 Task: Set Answer 2 of the checkboxes to "Time".
Action: Mouse moved to (574, 391)
Screenshot: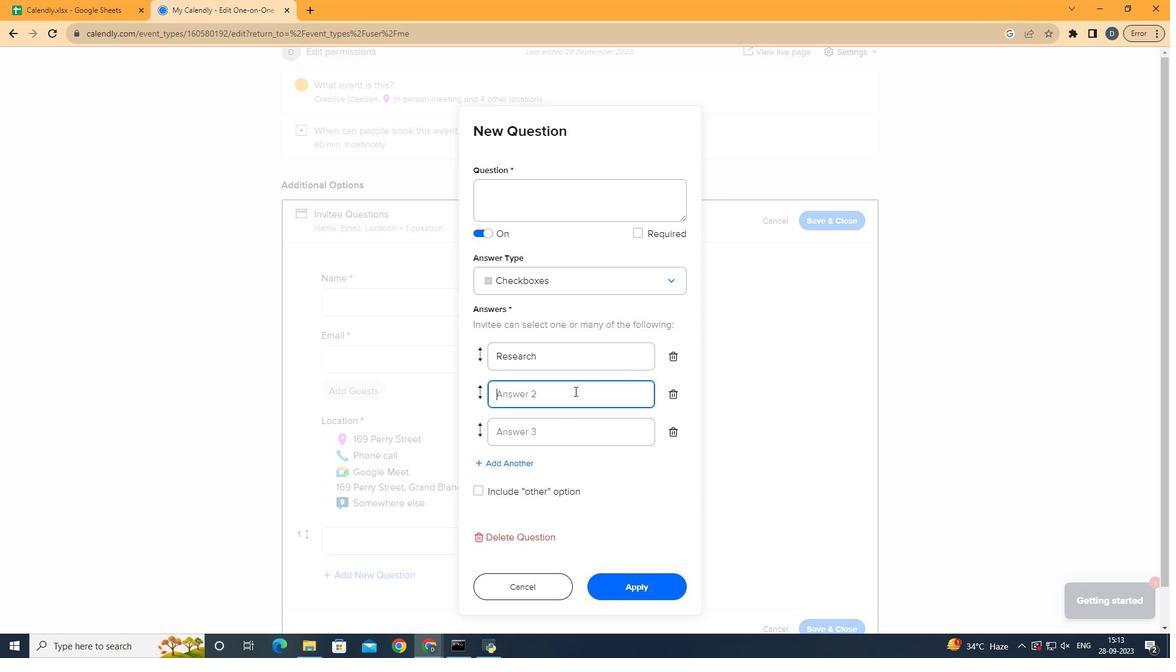 
Action: Mouse pressed left at (574, 391)
Screenshot: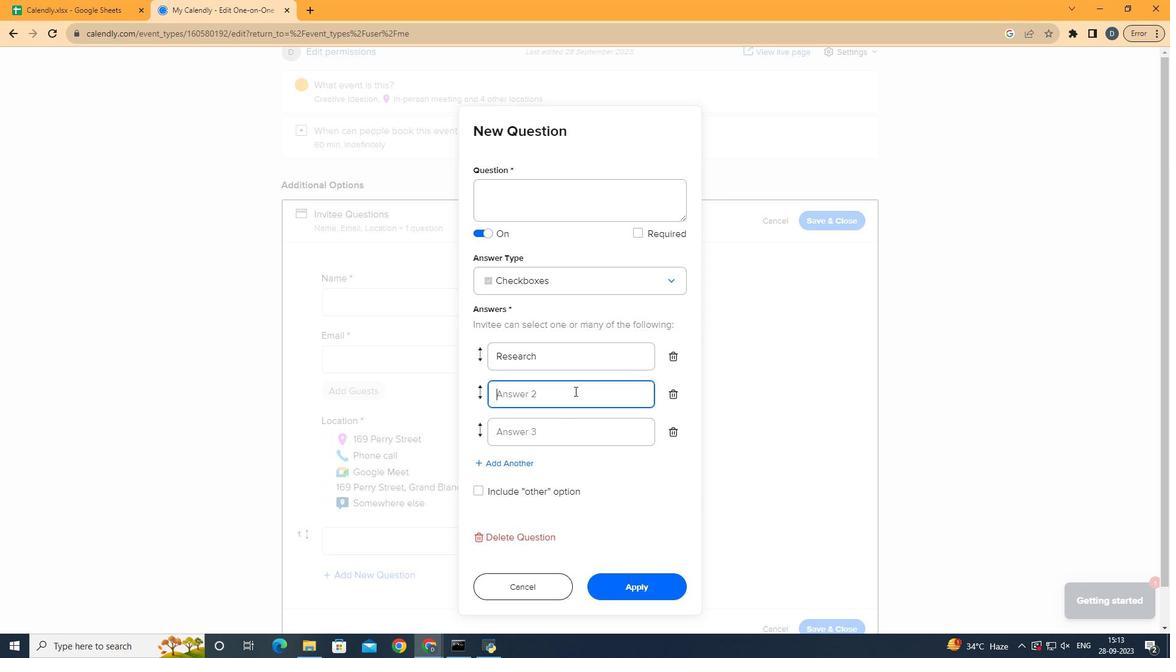 
Action: Key pressed <Key.shift>Time
Screenshot: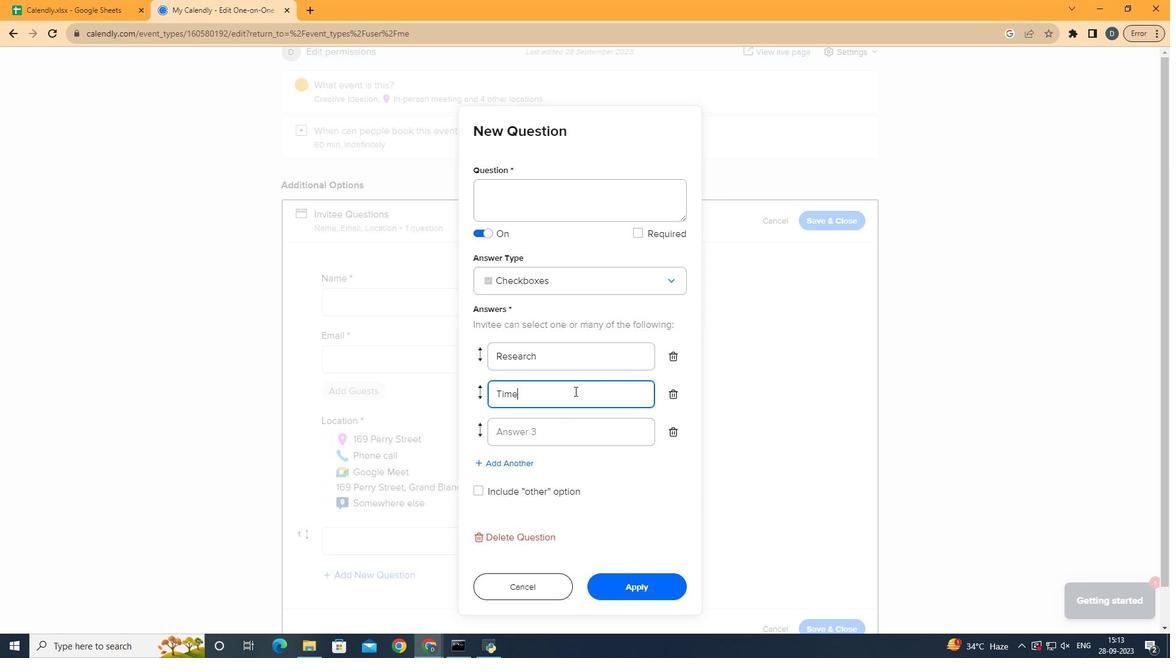 
Action: Mouse moved to (634, 477)
Screenshot: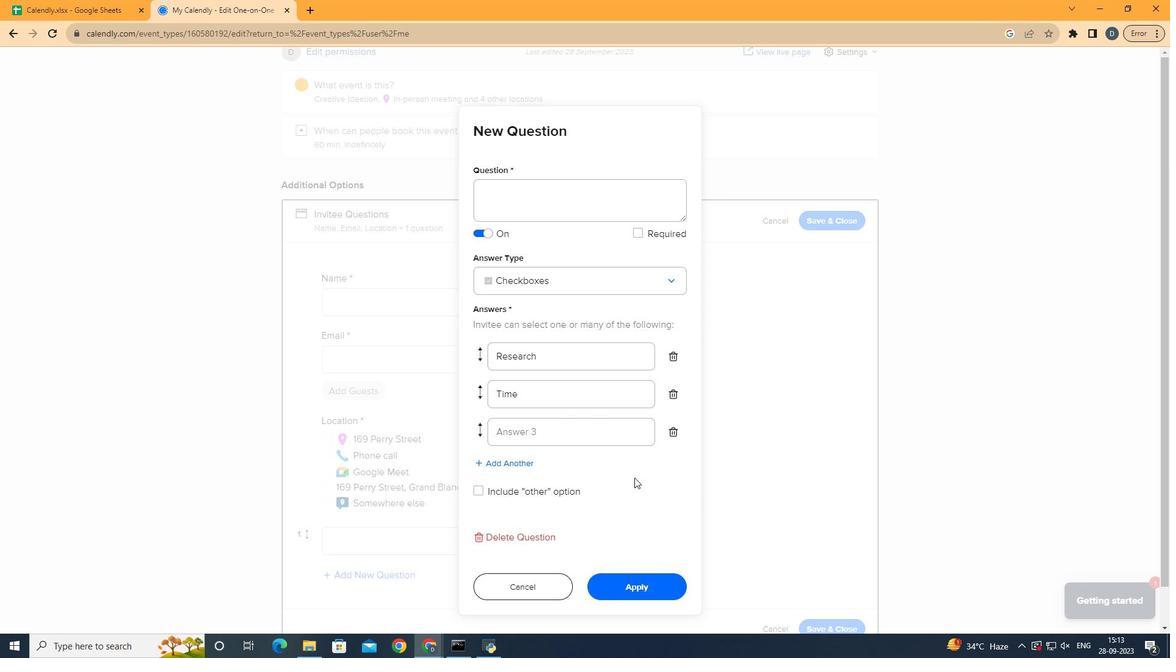 
Action: Mouse pressed left at (634, 477)
Screenshot: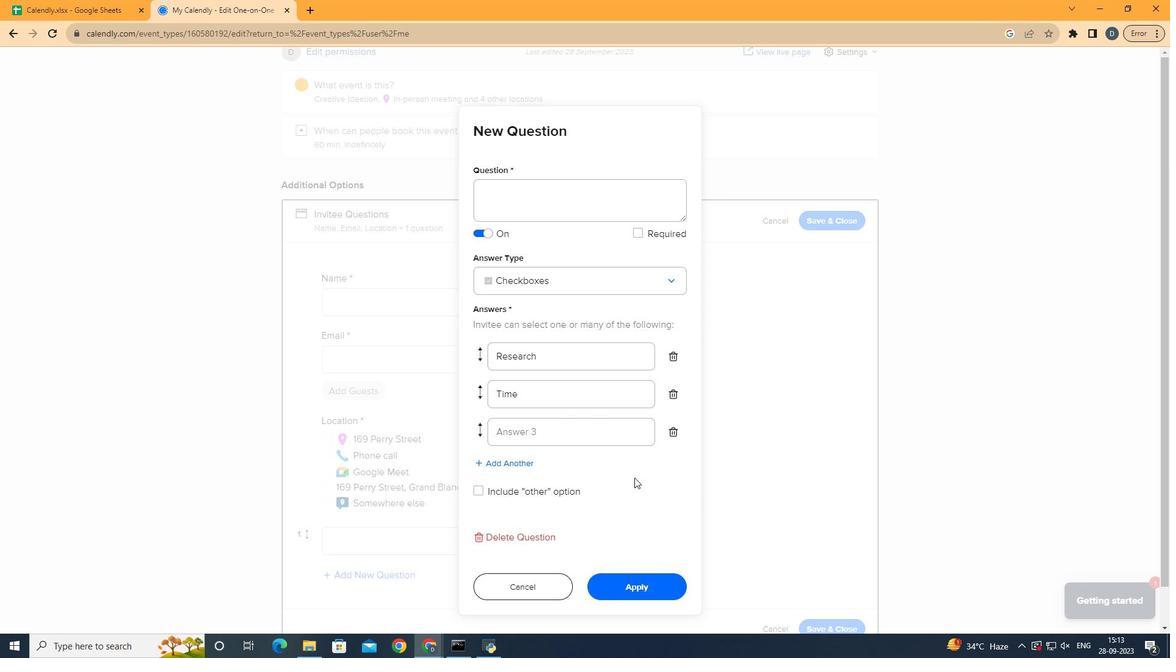 
Action: Mouse moved to (634, 477)
Screenshot: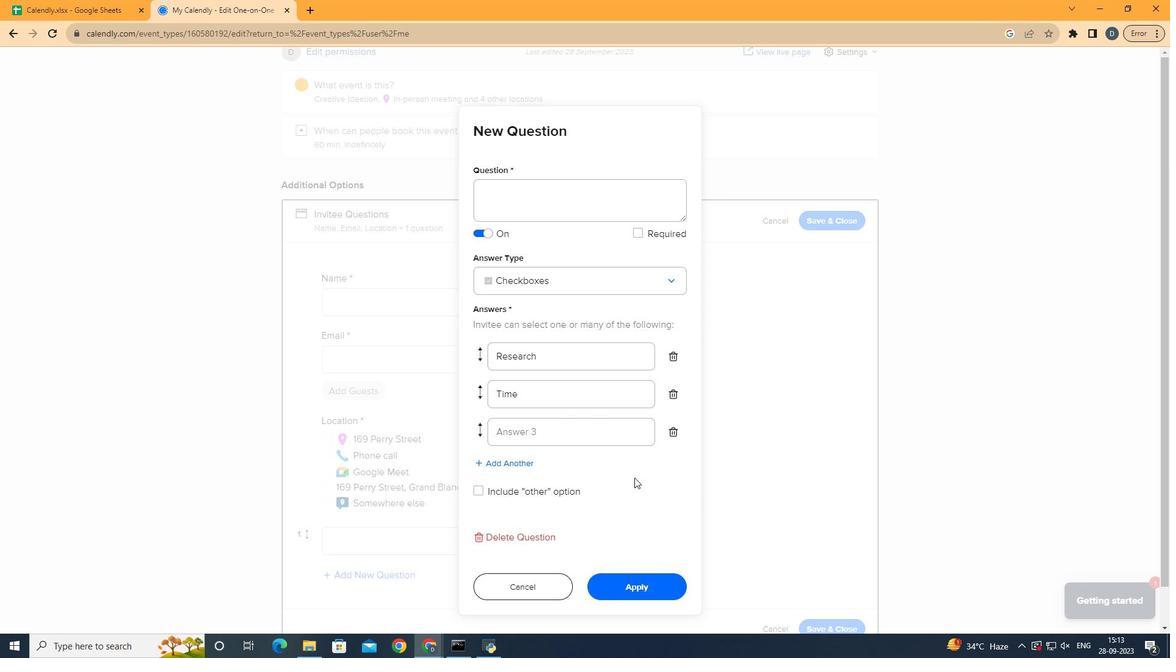 
